 Task: Use the formula "NOT" in spreadsheet "Project portfolio".
Action: Mouse pressed left at (112, 208)
Screenshot: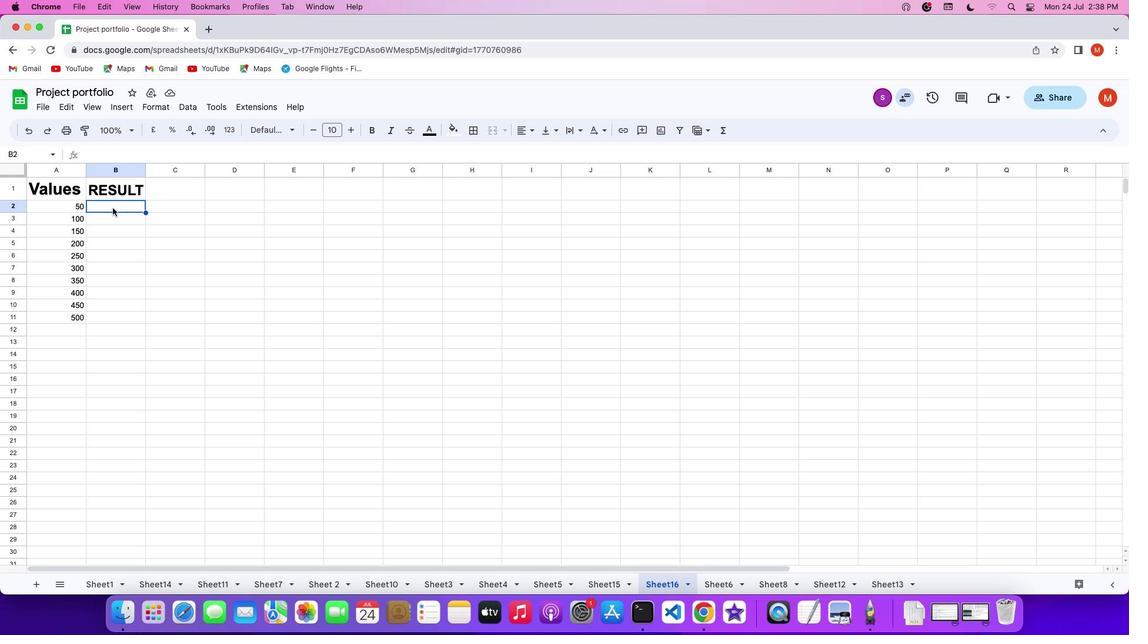 
Action: Mouse pressed left at (112, 208)
Screenshot: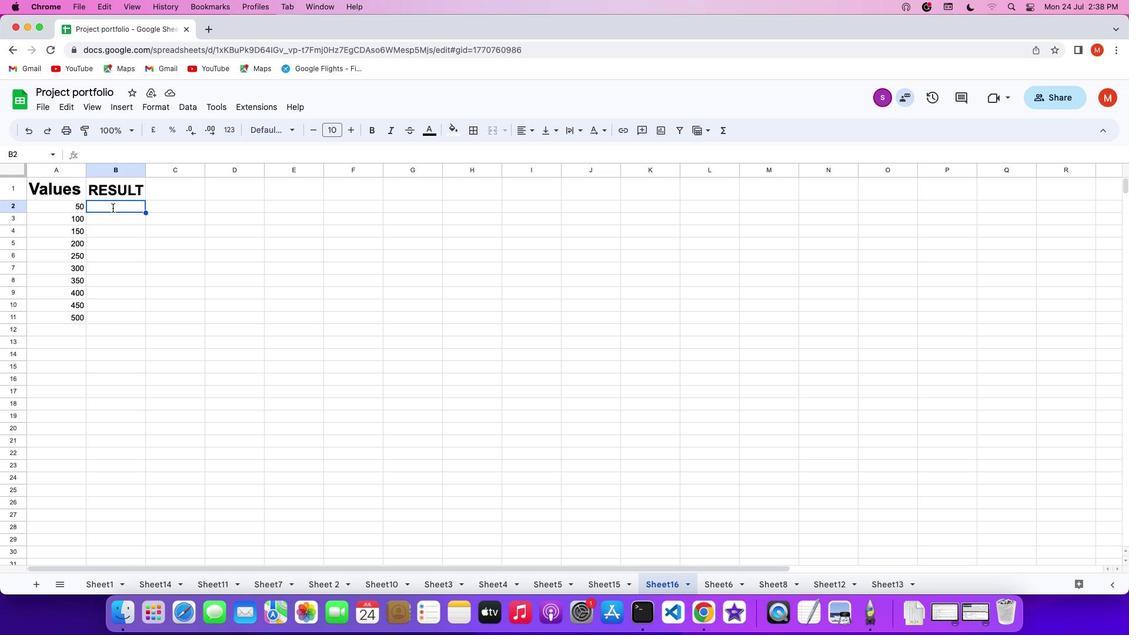 
Action: Key pressed '='
Screenshot: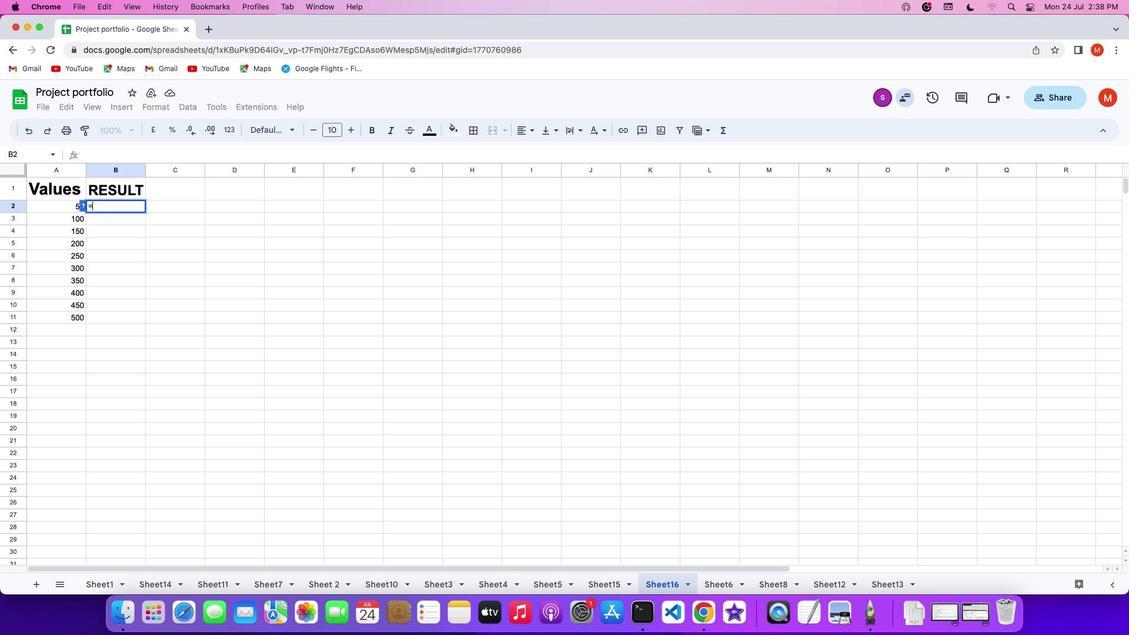 
Action: Mouse moved to (725, 131)
Screenshot: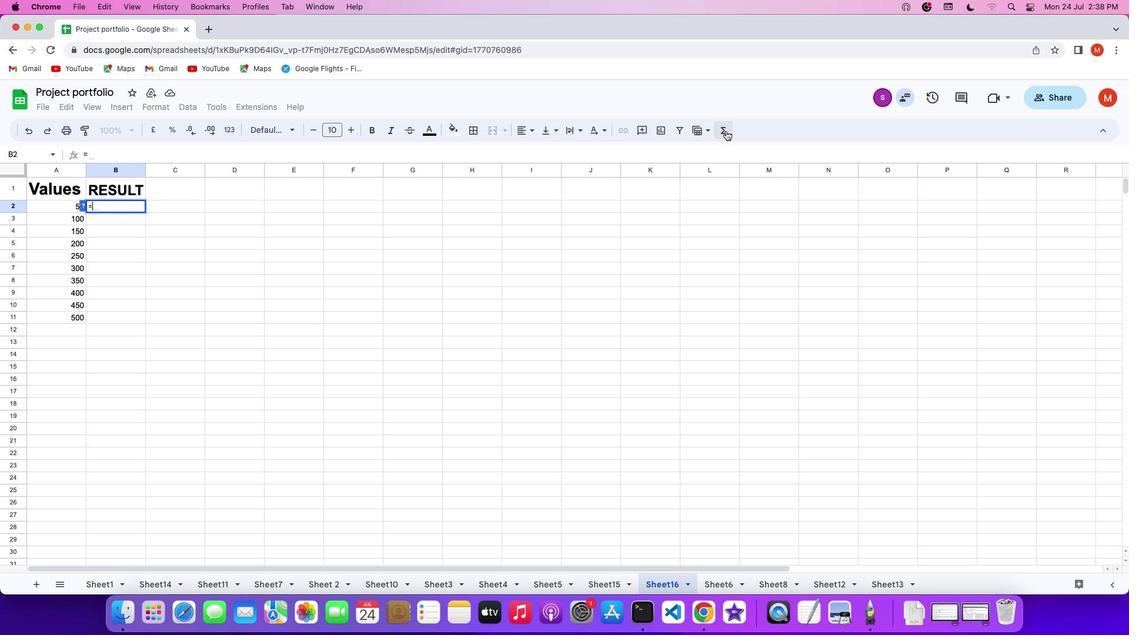 
Action: Mouse pressed left at (725, 131)
Screenshot: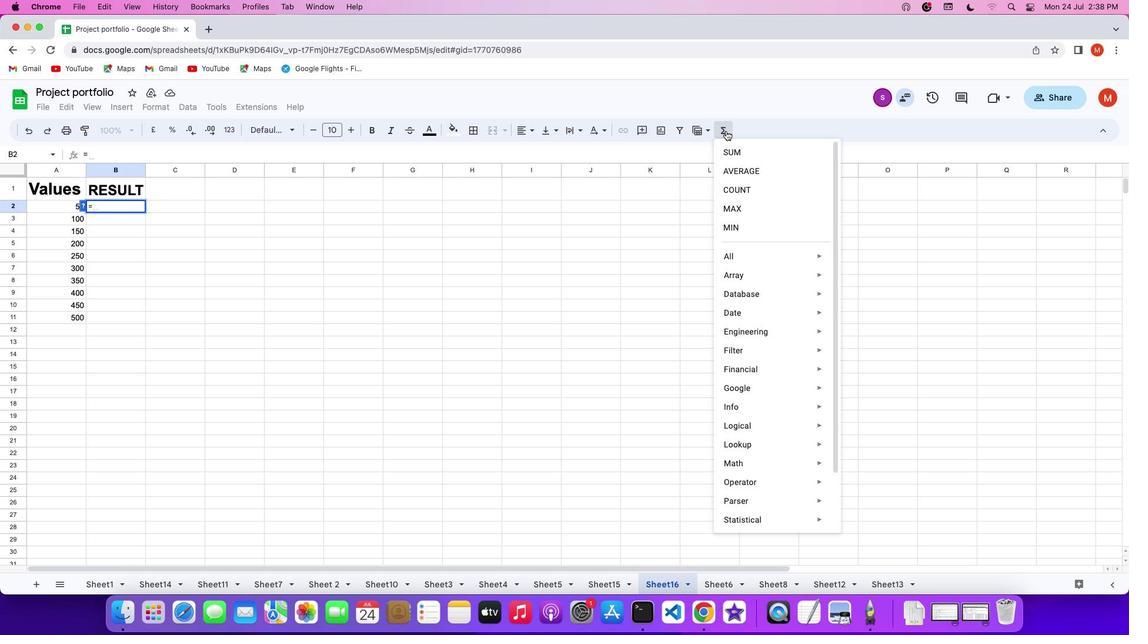 
Action: Mouse moved to (876, 521)
Screenshot: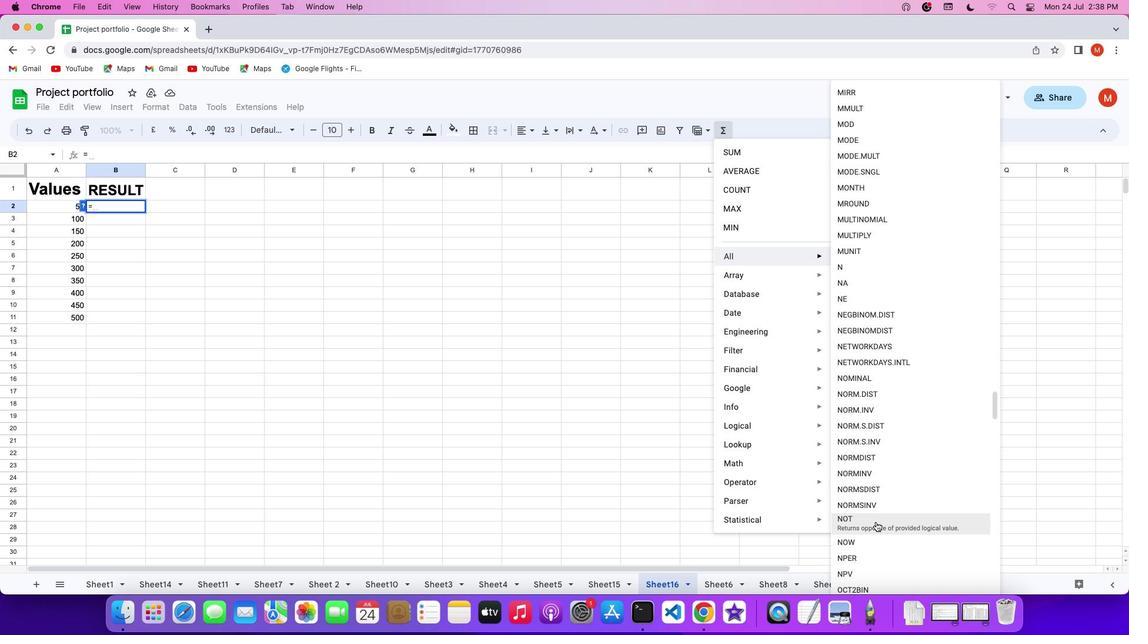 
Action: Mouse pressed left at (876, 521)
Screenshot: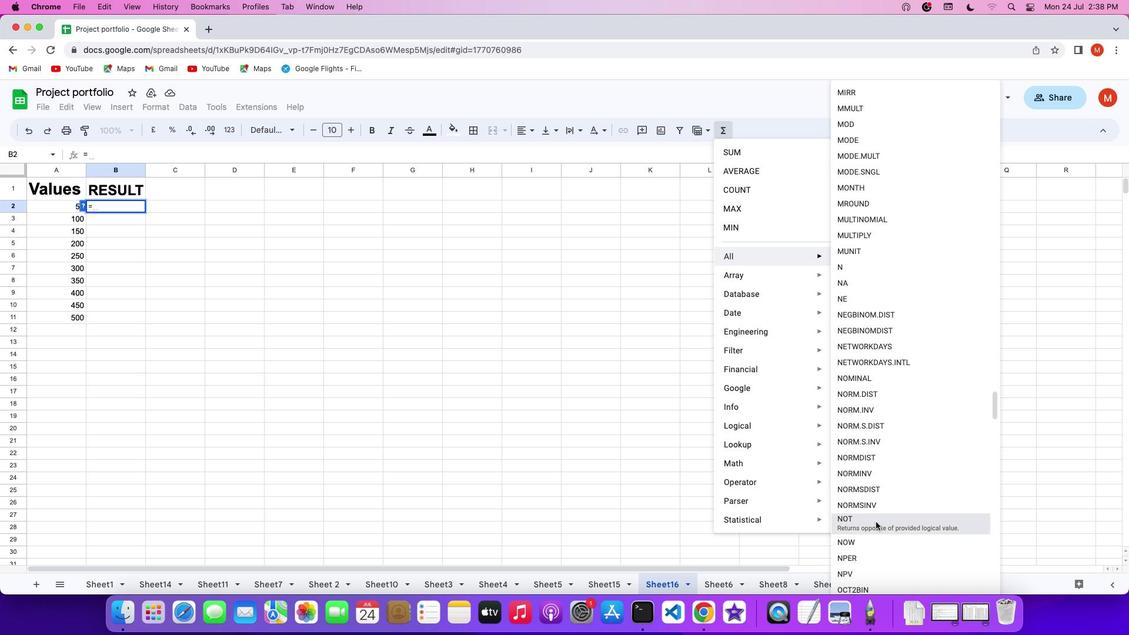 
Action: Mouse moved to (66, 205)
Screenshot: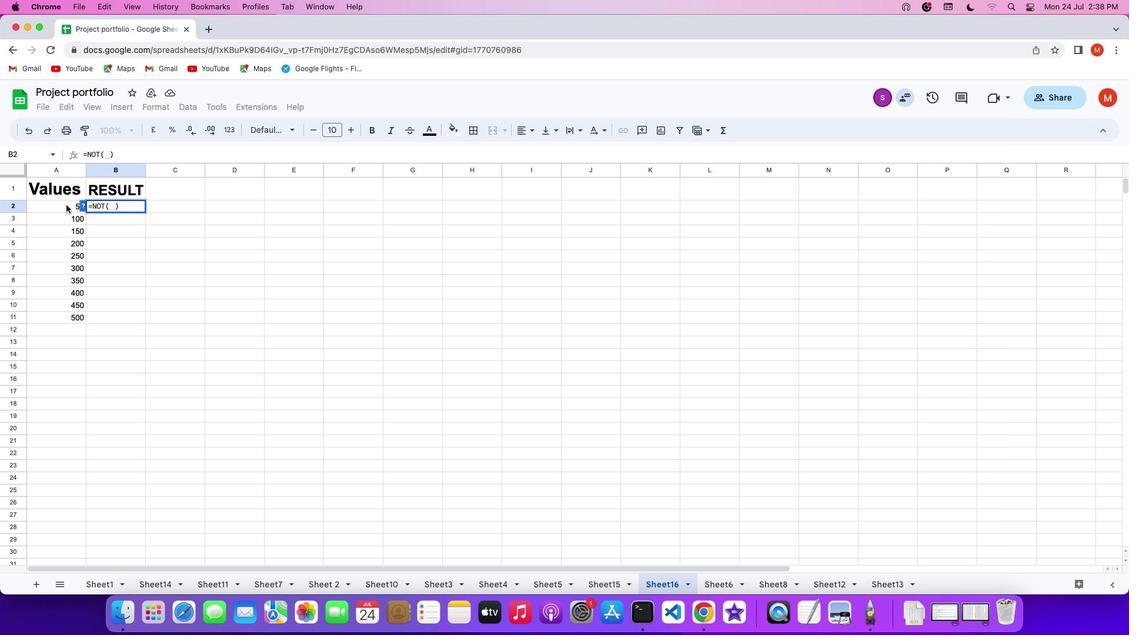 
Action: Mouse pressed left at (66, 205)
Screenshot: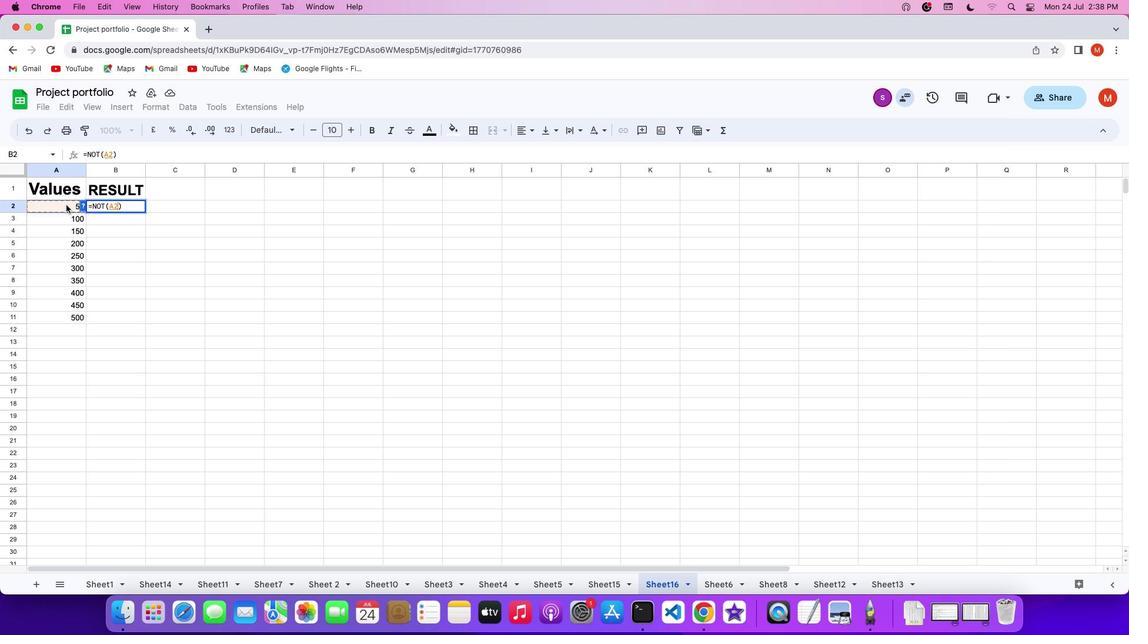 
Action: Key pressed Key.shift_r'>'
Screenshot: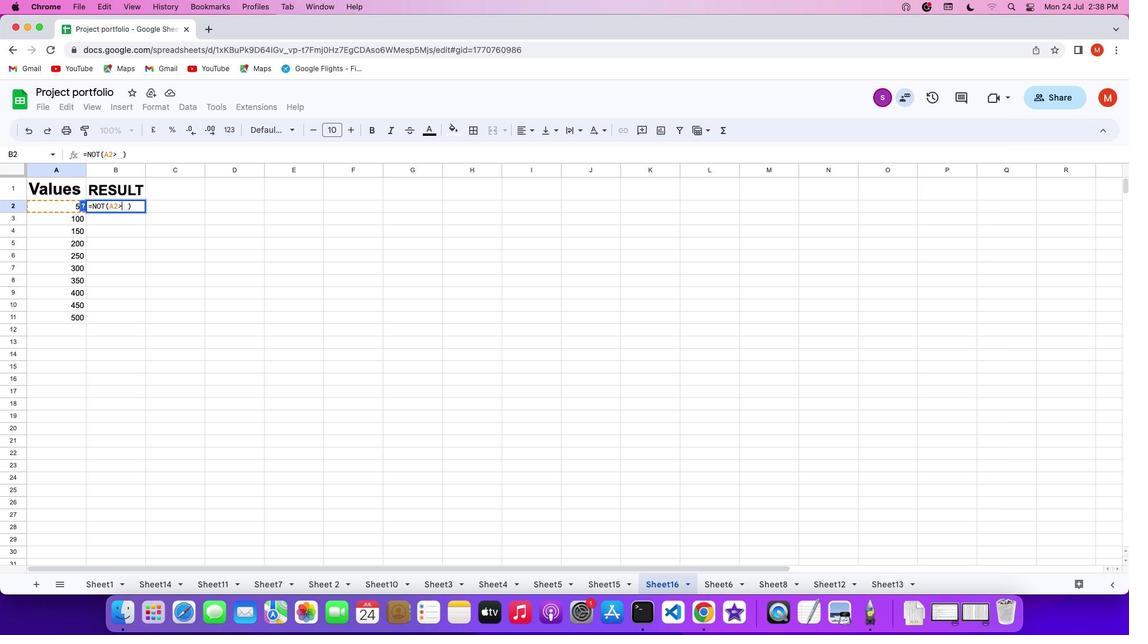 
Action: Mouse moved to (59, 219)
Screenshot: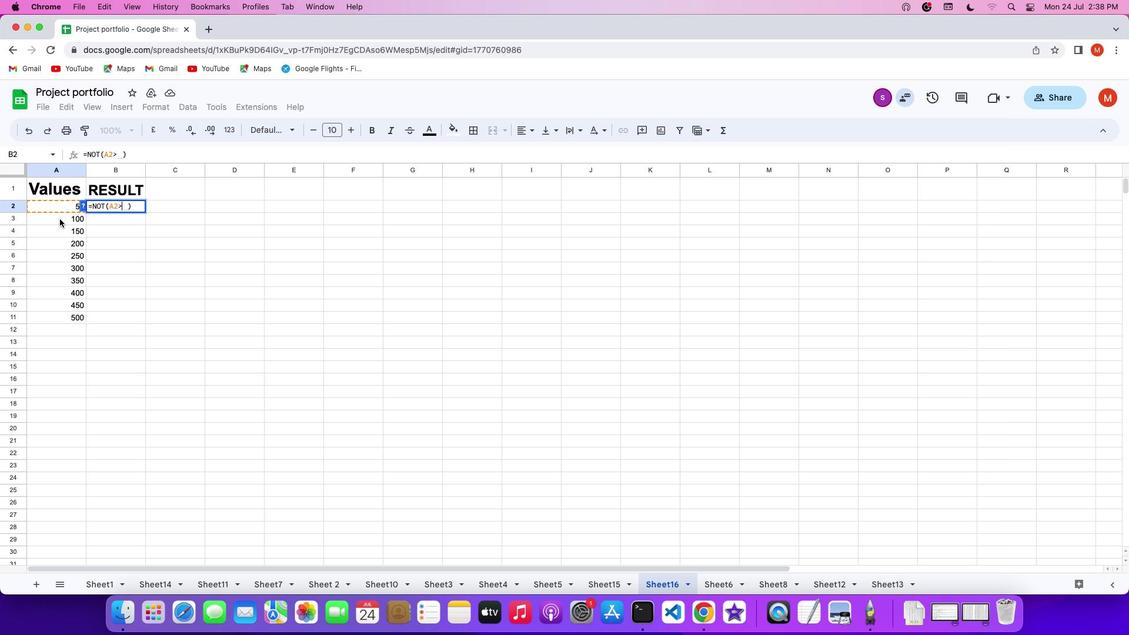 
Action: Mouse pressed left at (59, 219)
Screenshot: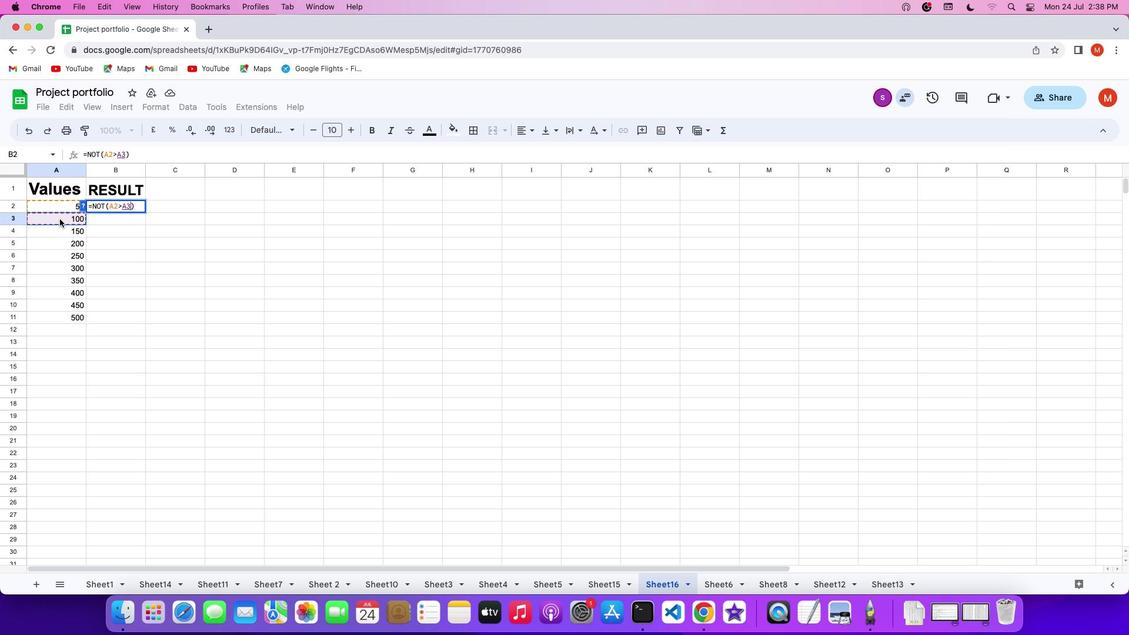 
Action: Mouse moved to (82, 224)
Screenshot: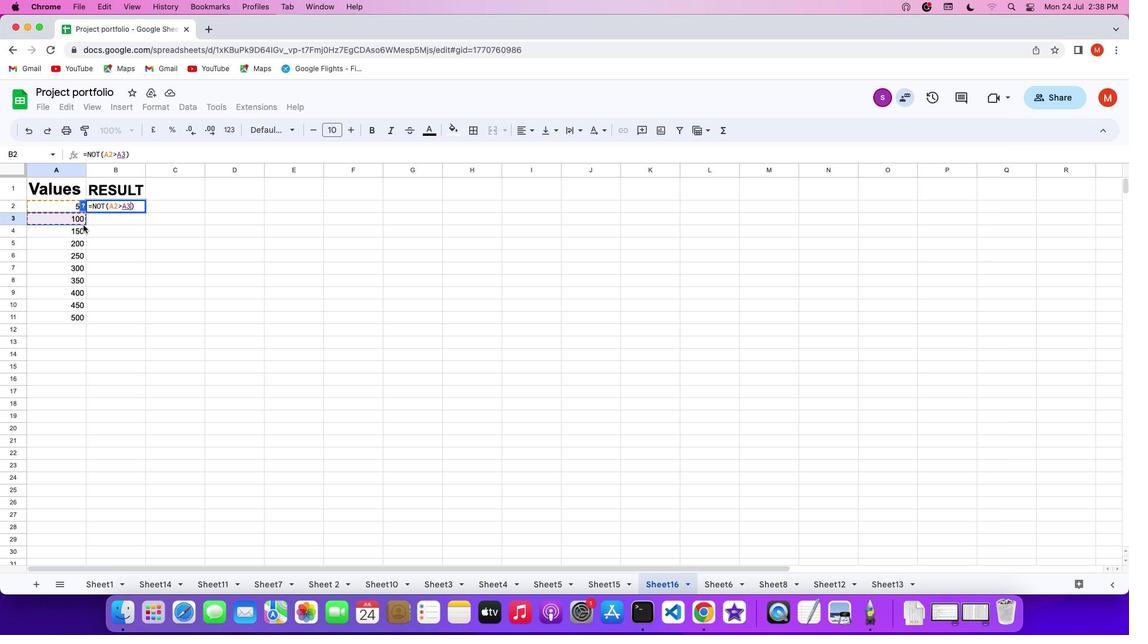 
Action: Key pressed Key.enter
Screenshot: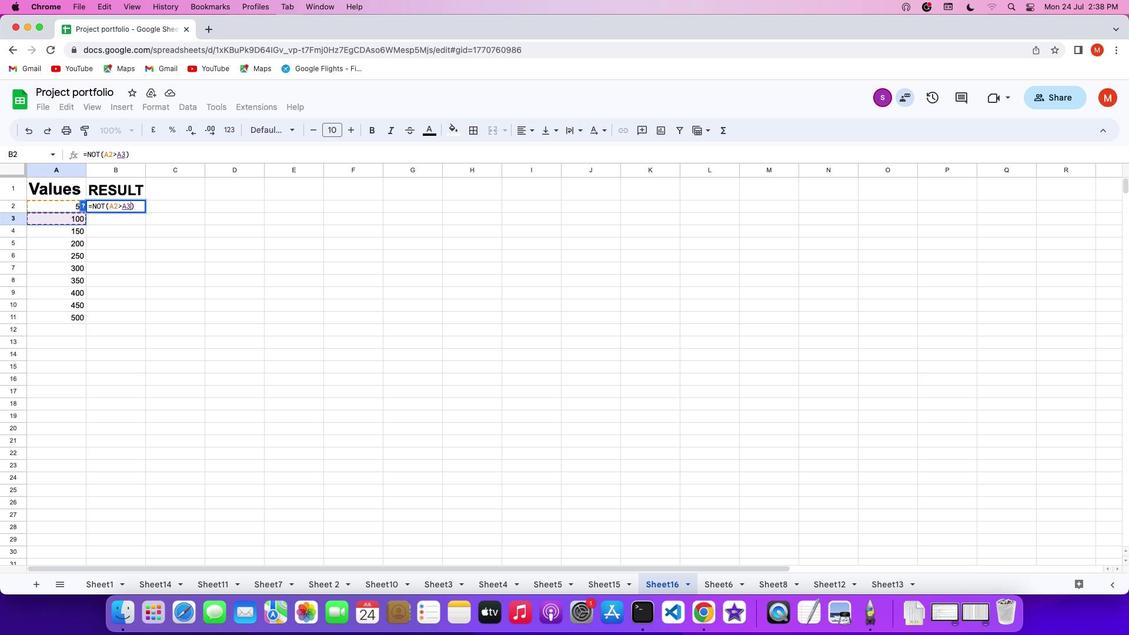 
